 Task: Quality Control: Verify audio and video synchronization in a multimedia file.
Action: Mouse pressed right at (815, 761)
Screenshot: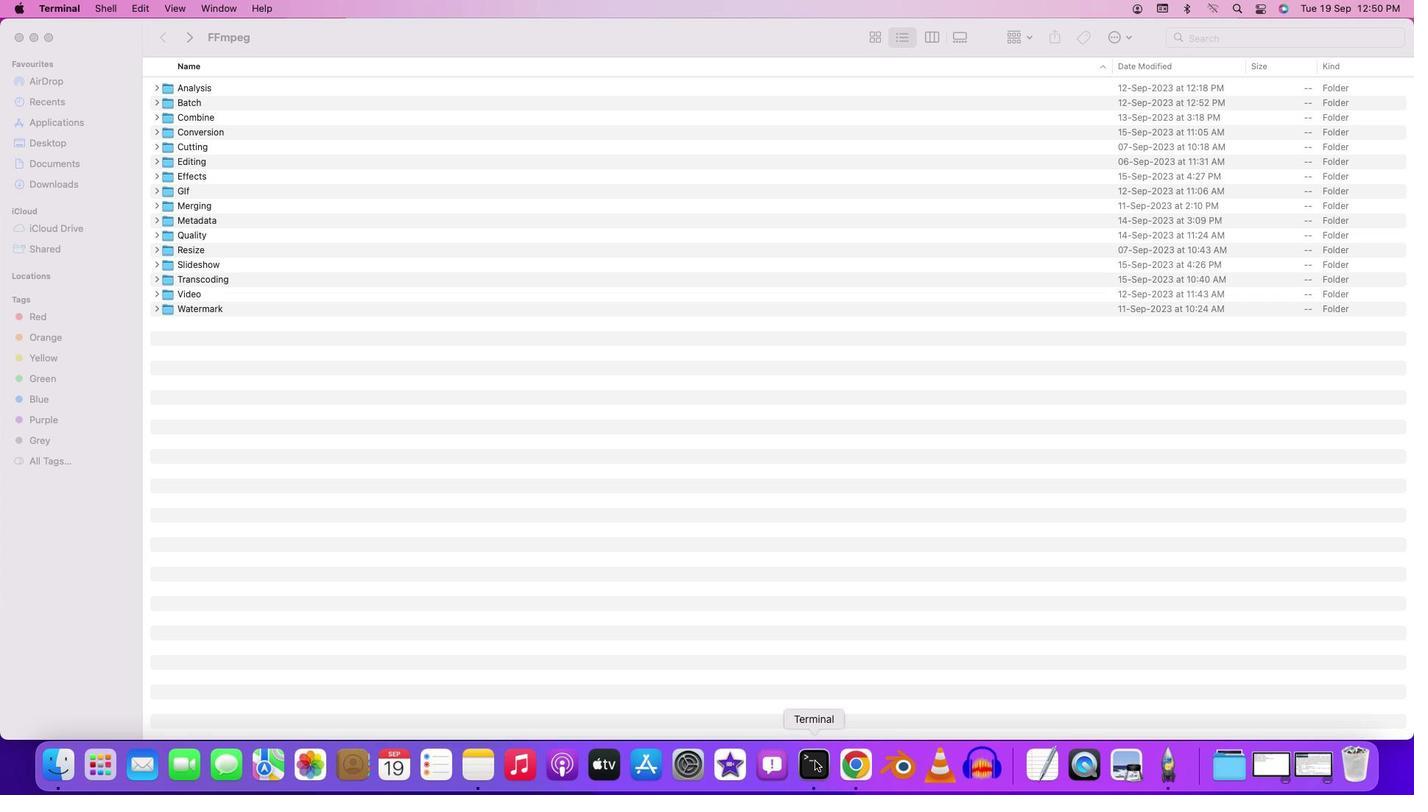 
Action: Mouse moved to (841, 588)
Screenshot: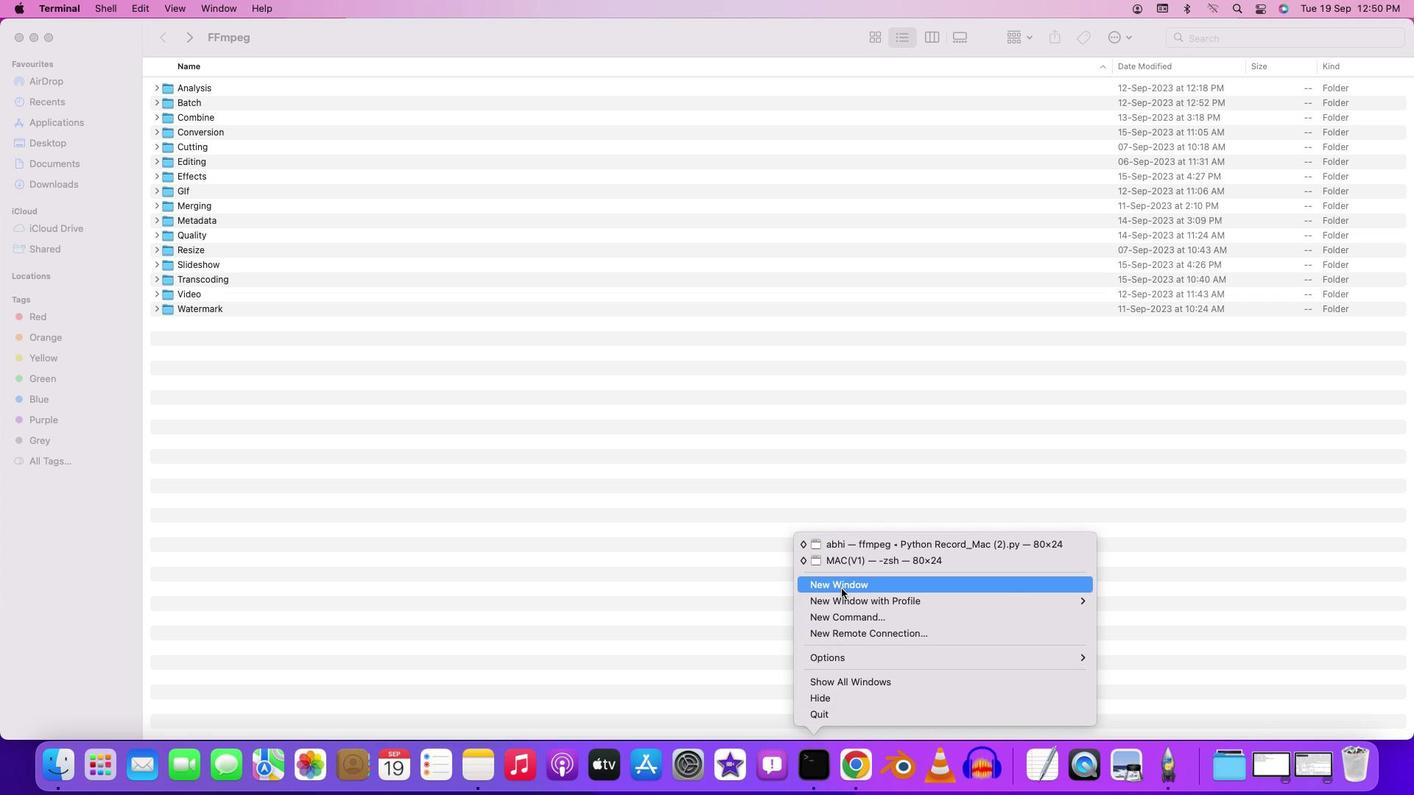 
Action: Mouse pressed left at (841, 588)
Screenshot: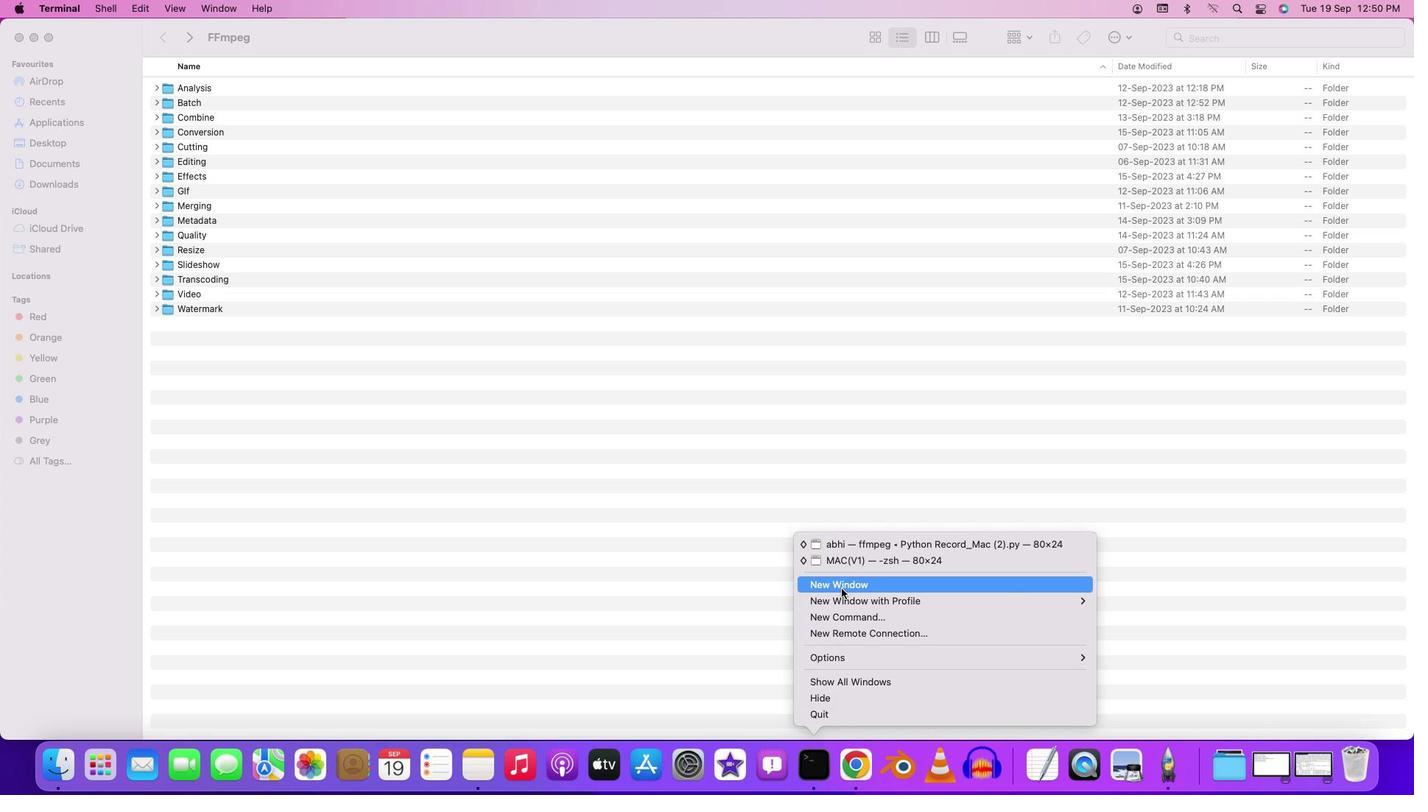 
Action: Mouse moved to (295, 30)
Screenshot: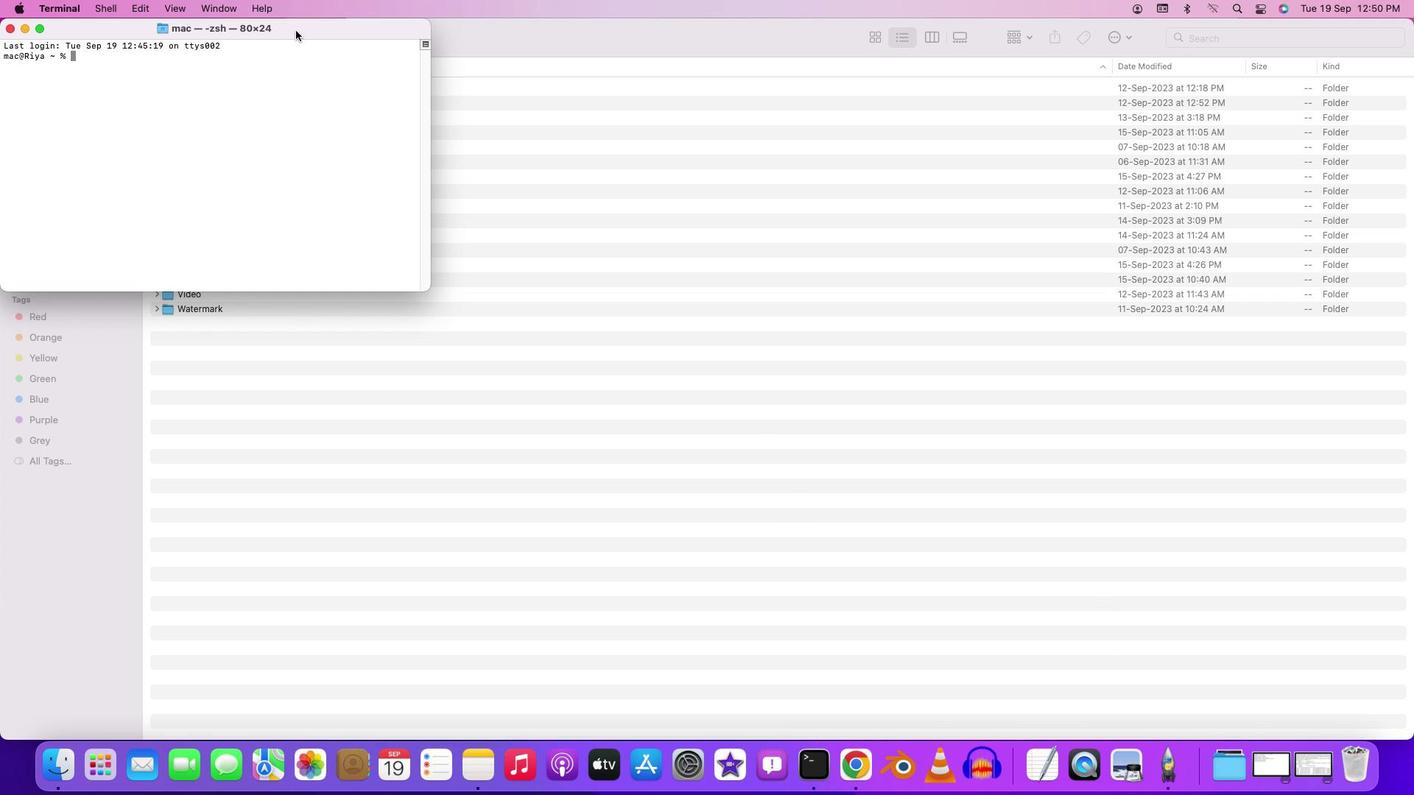 
Action: Mouse pressed left at (295, 30)
Screenshot: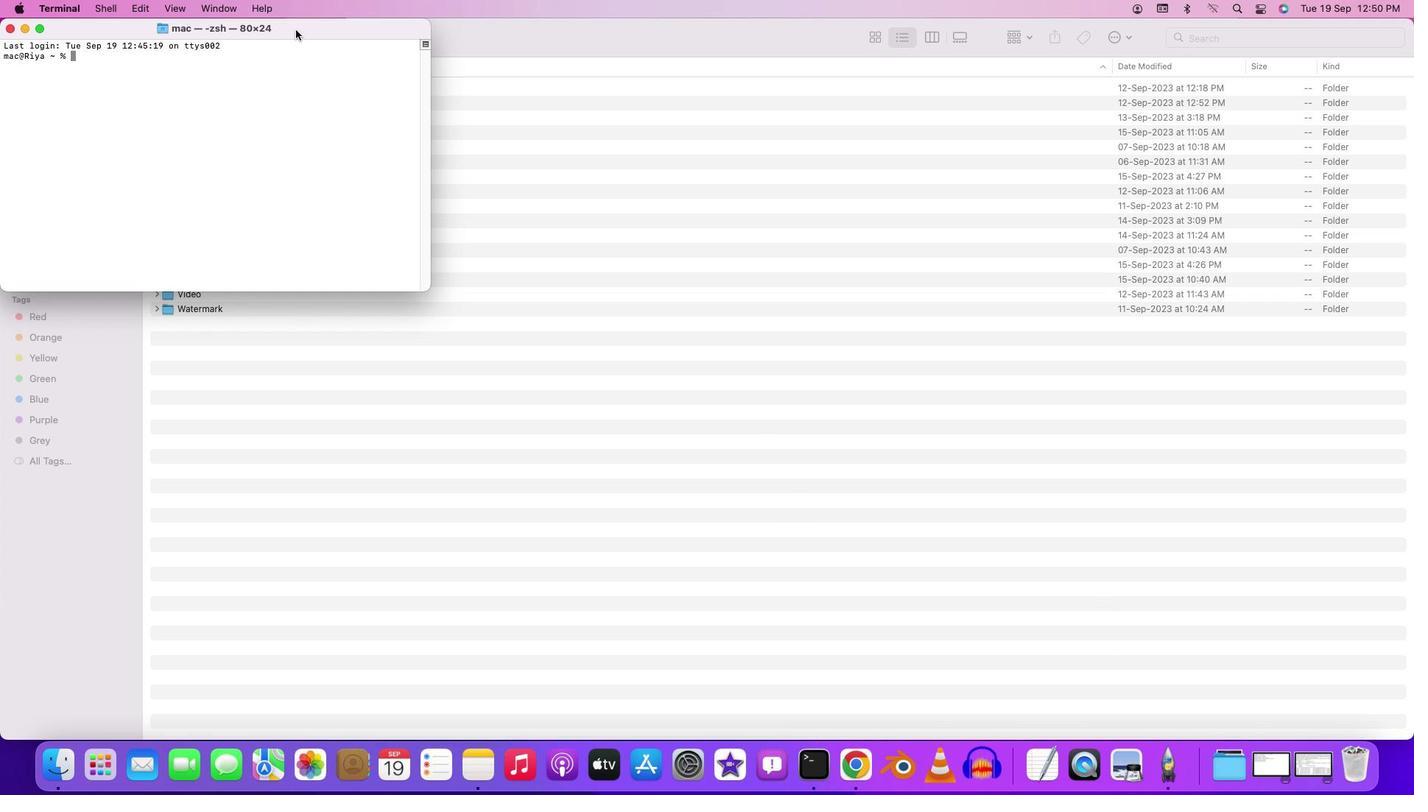 
Action: Mouse pressed left at (295, 30)
Screenshot: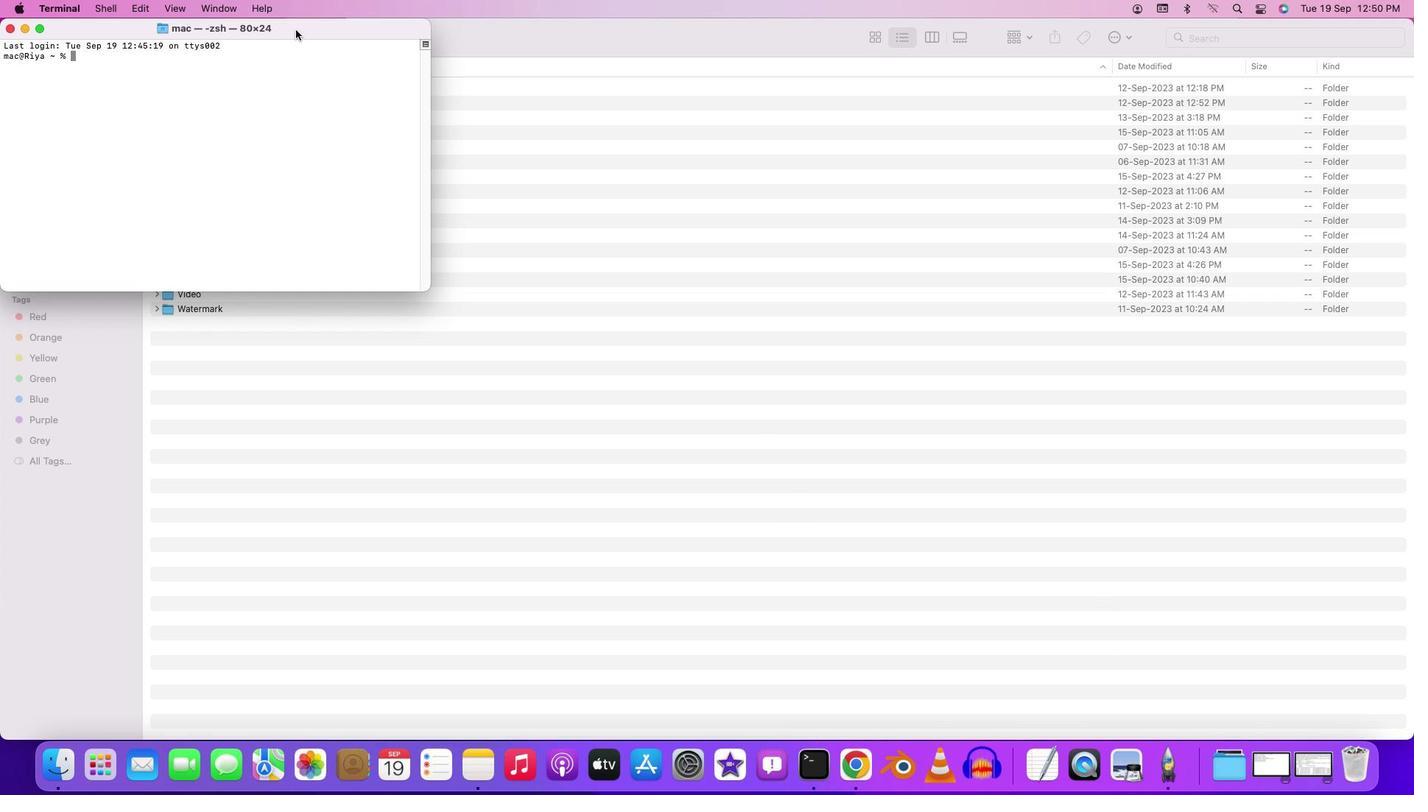 
Action: Mouse moved to (334, 161)
Screenshot: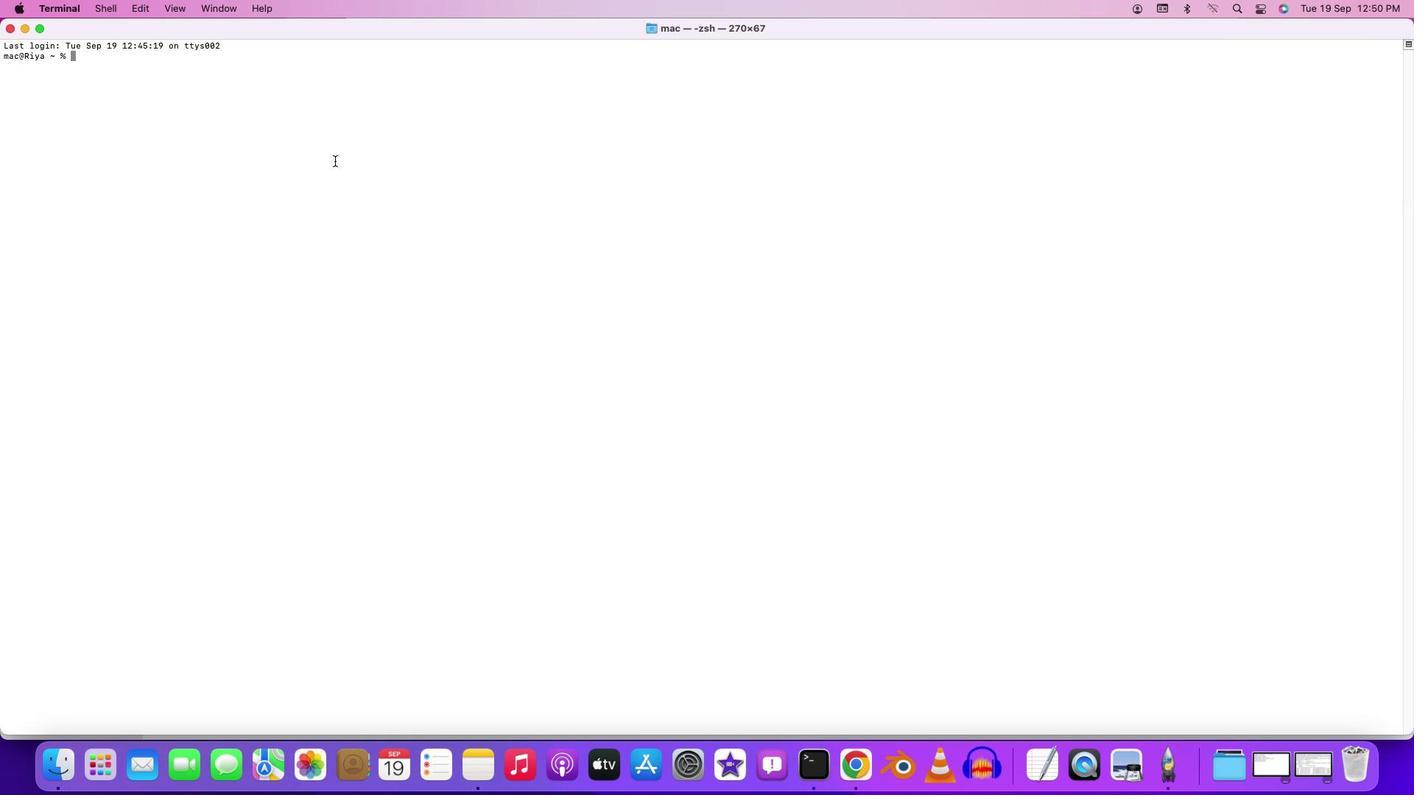 
Action: Key pressed 'c''d'Key.space'd''e''s''k''t''o''p'Key.enter'c''d'Key.space'f''f''m''p''e''g'Key.enter'c''d'Key.space'b''a''t''c''h'Key.enter'c''d'Key.space'v''i''d''e''o'Key.enter'f''f''m''p''e''g'Key.space'-''i'Key.space'i''n''p''u''t''.''m''p''4'Key.space'-''v''f'Key.spaceKey.shift'"''s''e''l''e''c''t'Key.leftKey.shift'+'Key.backspace't''=''g''t'Key.leftKey.leftKey.leftKey.leftKey.leftKey.rightKey.rightKey.rightKey.rightKey.rightKey.rightKey.rightKey.rightKey.rightKey.rightKey.rightKey.shift'('Key.backspaceKey.backspaceKey.shift'(''s''c''e''n''e''\\'',''0''.''4'Key.shift')'Key.shift'"'Key.space'-''a''f'Key.spaceKey.shift'"''a''r''e''s''a''m''p''l''e''=''a''s''y''n''c''=''1'Key.shift':''m''i''n'Key.shift'_''h''a''r''d'Key.shift'_''c''o''m''p''=''0''.''0'
Screenshot: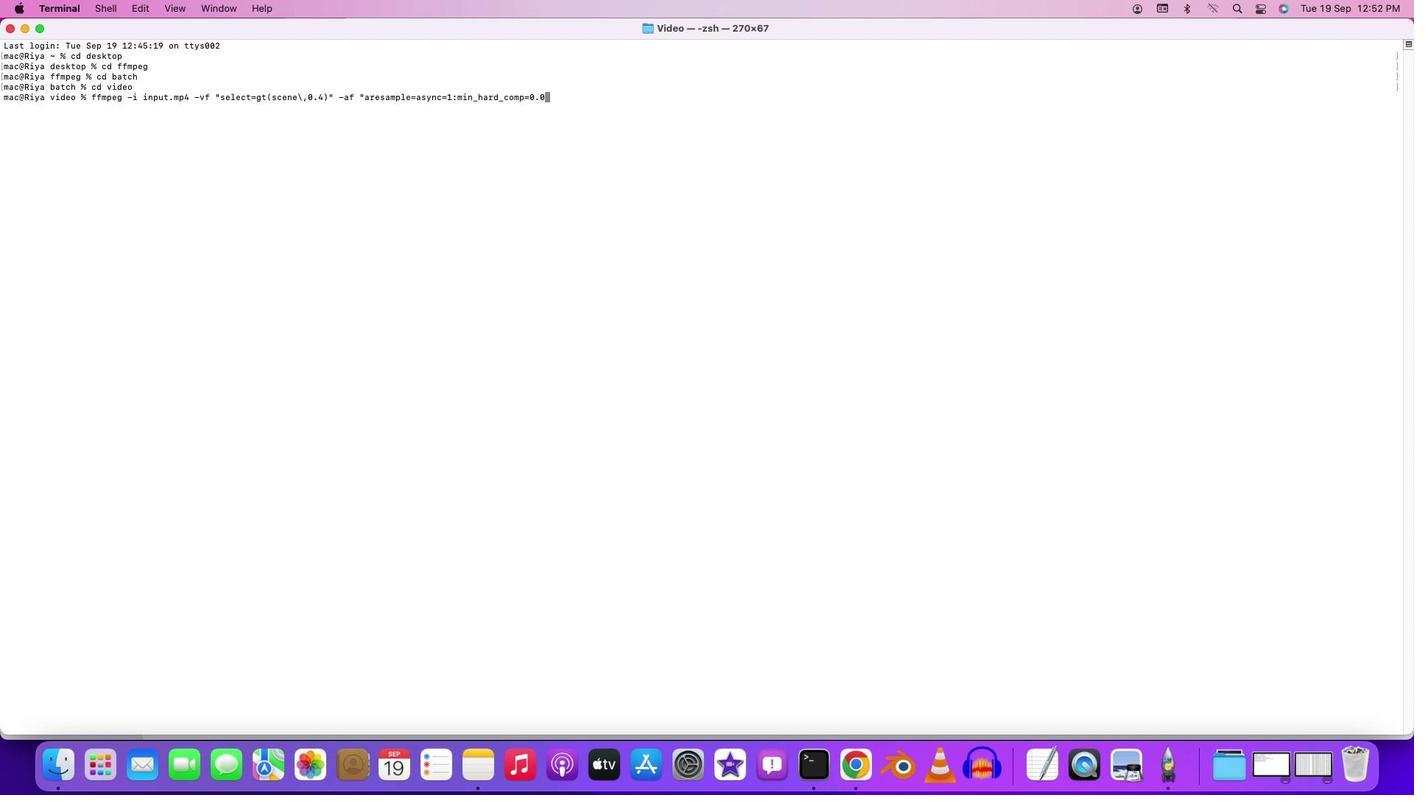 
Action: Mouse moved to (266, 51)
Screenshot: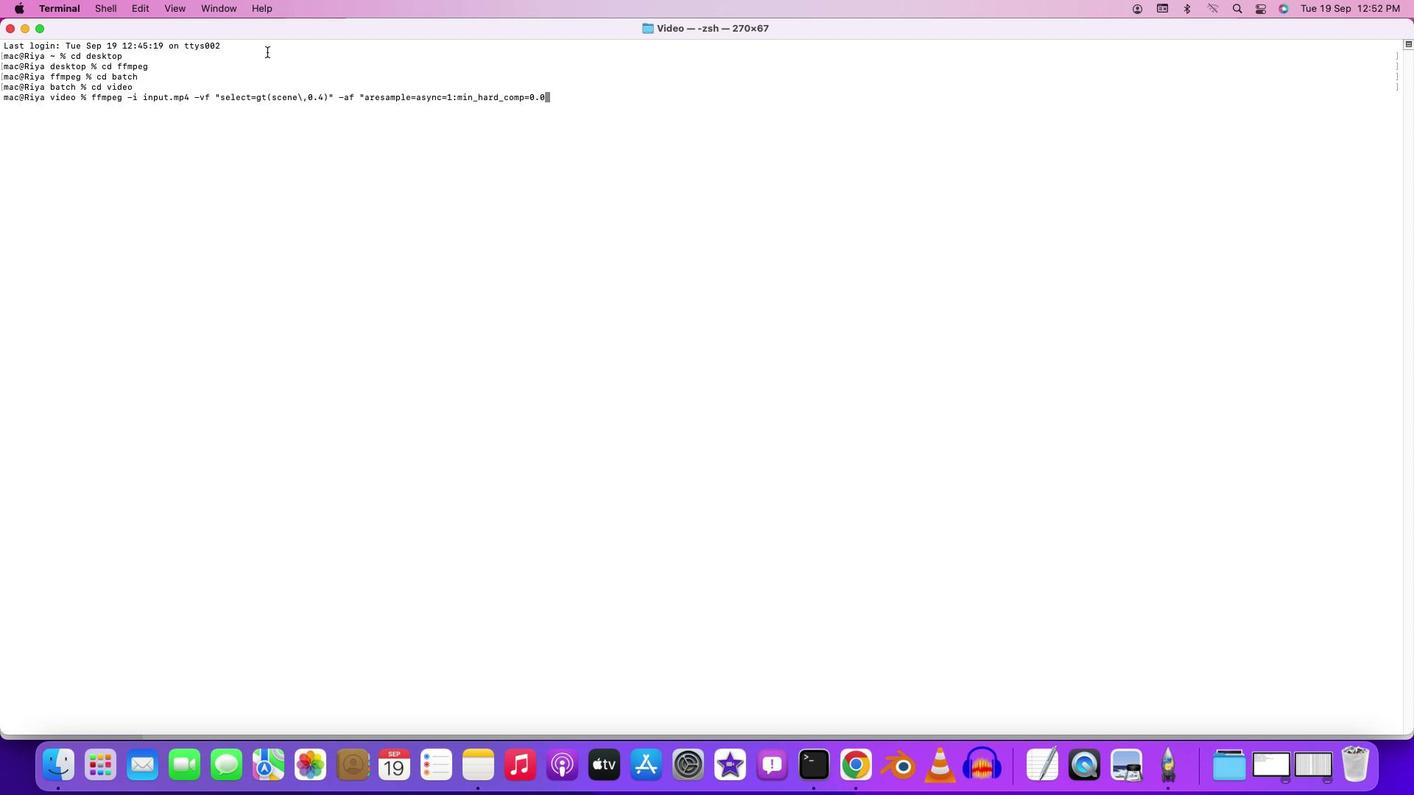 
Action: Key pressed Key.backspaceKey.backspaceKey.backspaceKey.leftKey.leftKey.leftKey.leftKey.leftKey.leftKey.leftKey.leftKey.leftKey.leftKey.leftKey.leftKey.leftKey.leftKey.leftKey.leftKey.leftKey.leftKey.leftKey.leftKey.leftKey.leftKey.leftKey.leftKey.rightKey.rightKey.rightKey.rightKey.rightKey.rightKey.rightKey.rightKey.rightKey.rightKey.rightKey.rightKey.rightKey.rightKey.rightKey.rightKey.rightKey.rightKey.rightKey.rightKey.rightKey.rightKey.rightKey.rightKey.rightKey.right'0''.''1''0''0''0''0''0'Key.shift':''f''i''r''s''t'Key.shift'_''p''t''s''=''0'Key.shift'"'Key.space'-''f'Key.space'n''u''l''l'Key.space'-'Key.enter
Screenshot: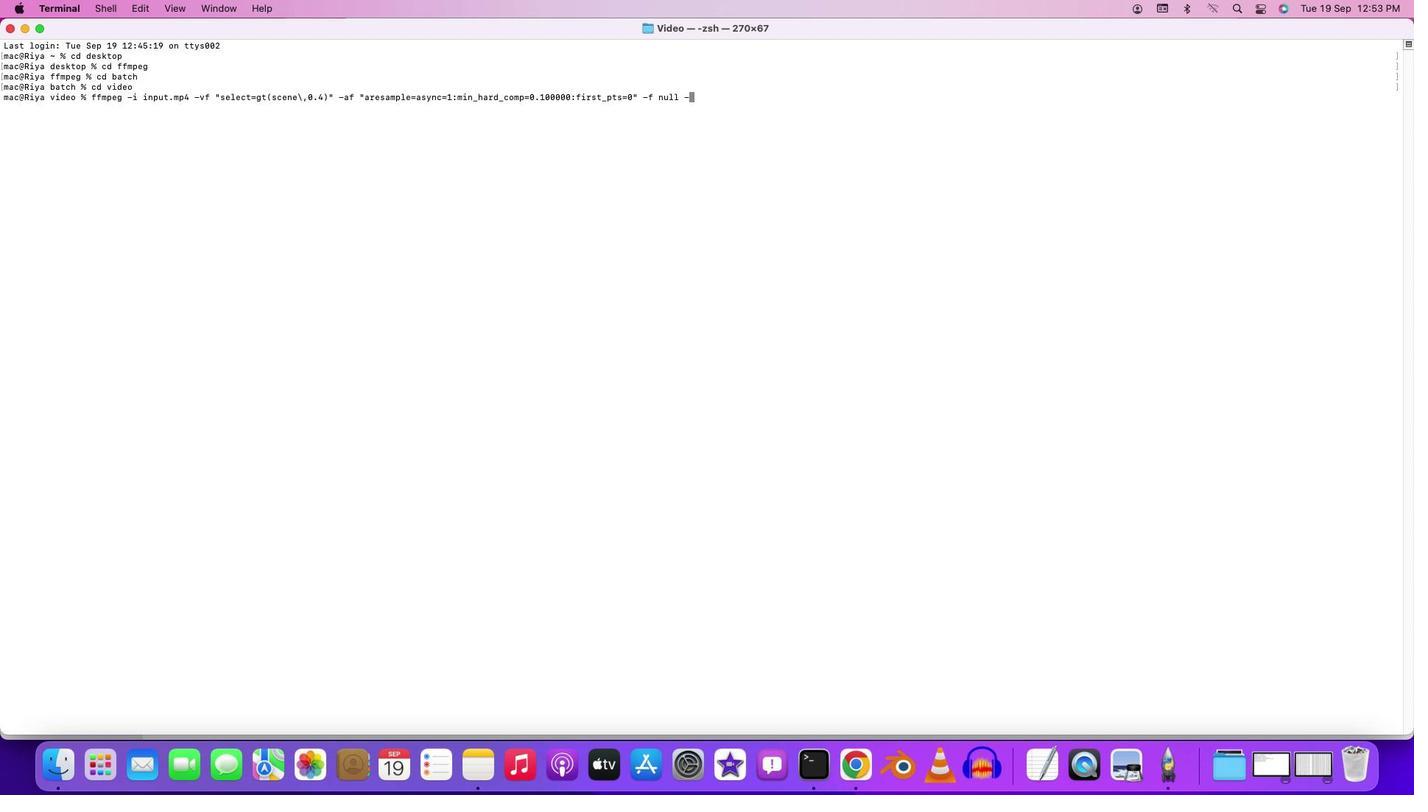 
Action: Mouse moved to (563, 648)
Screenshot: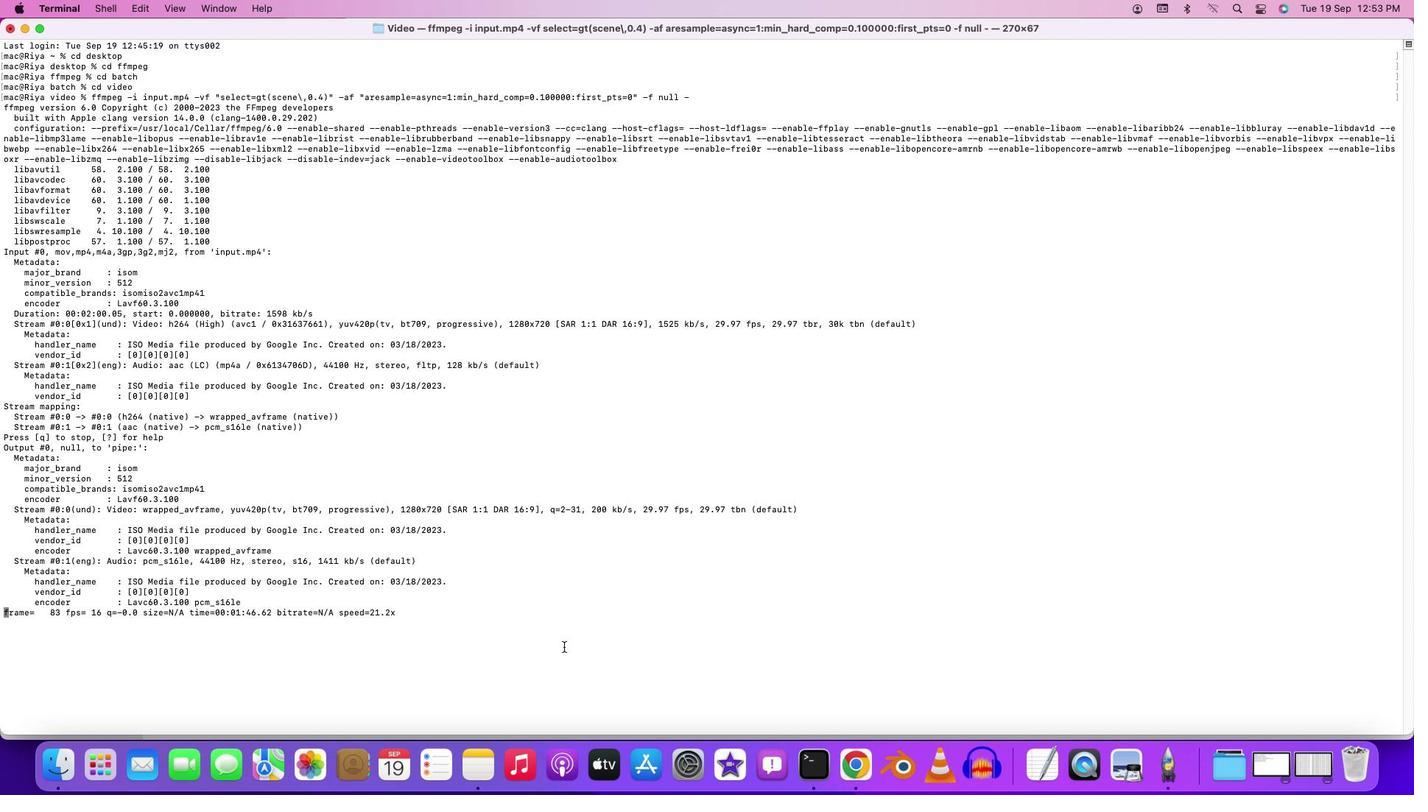 
